 Task: Customize the metronome sound to match the mood or genre of the project.
Action: Mouse pressed left at (20, 215)
Screenshot: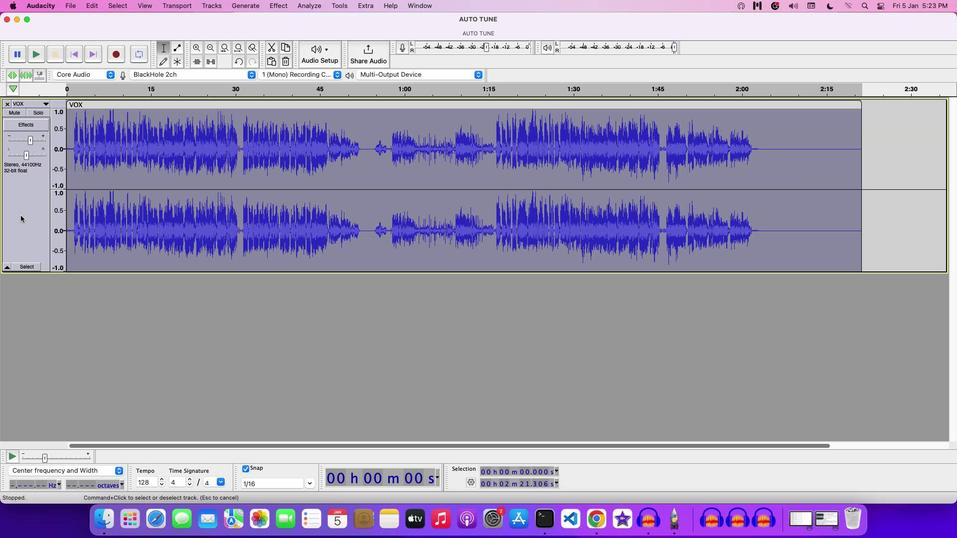 
Action: Mouse pressed left at (20, 215)
Screenshot: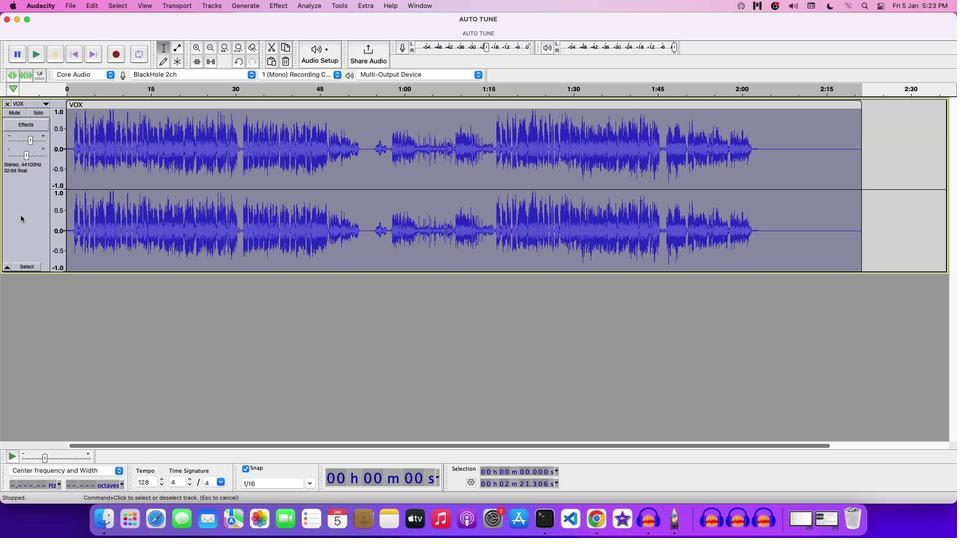 
Action: Mouse moved to (67, 1)
Screenshot: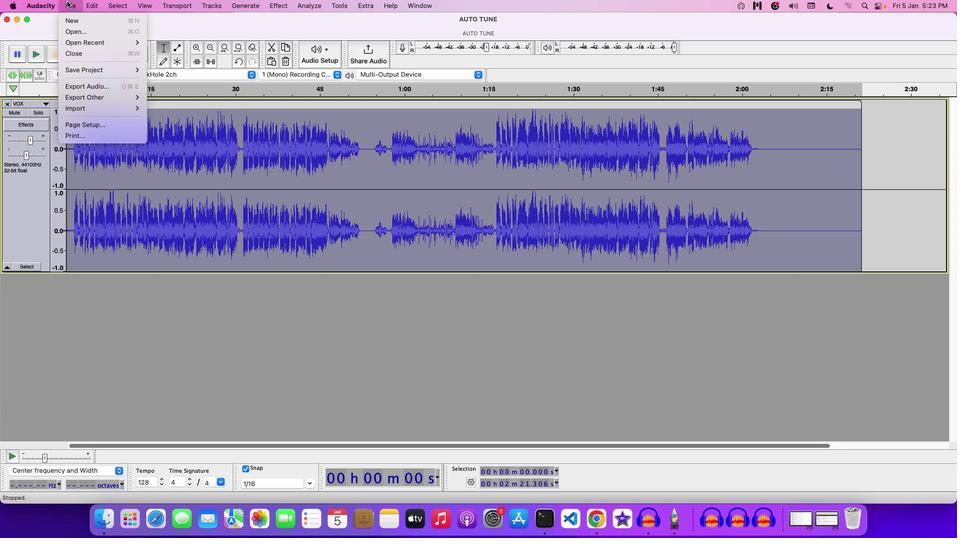 
Action: Mouse pressed left at (67, 1)
Screenshot: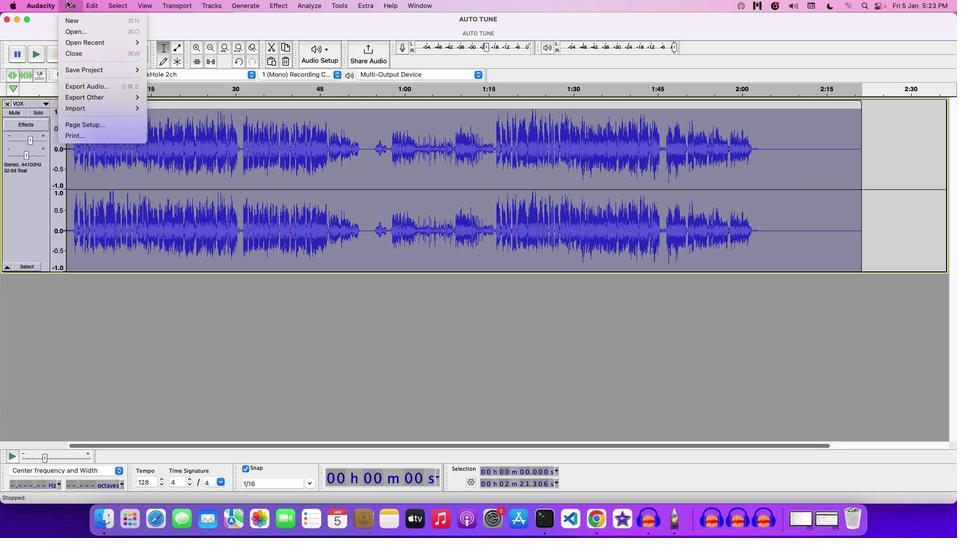 
Action: Mouse moved to (258, 86)
Screenshot: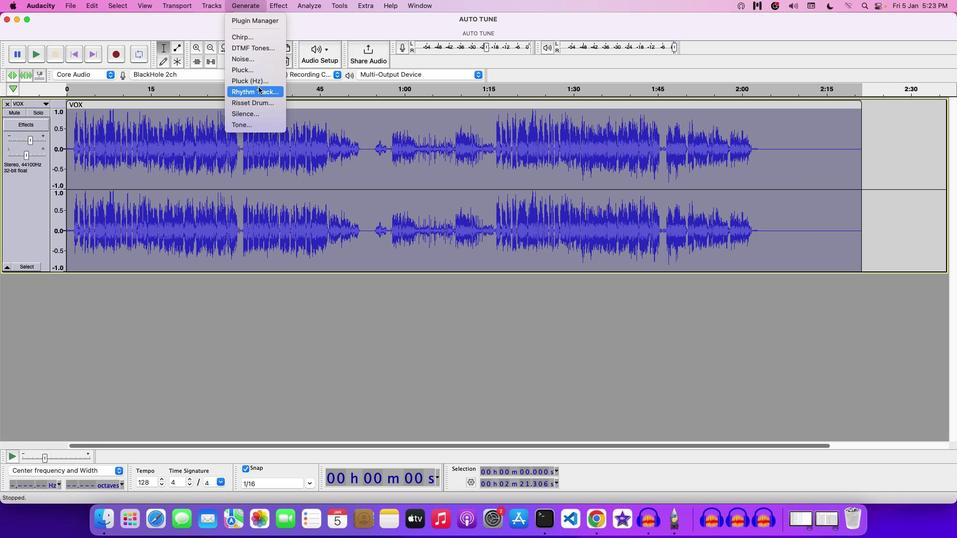 
Action: Mouse pressed left at (258, 86)
Screenshot: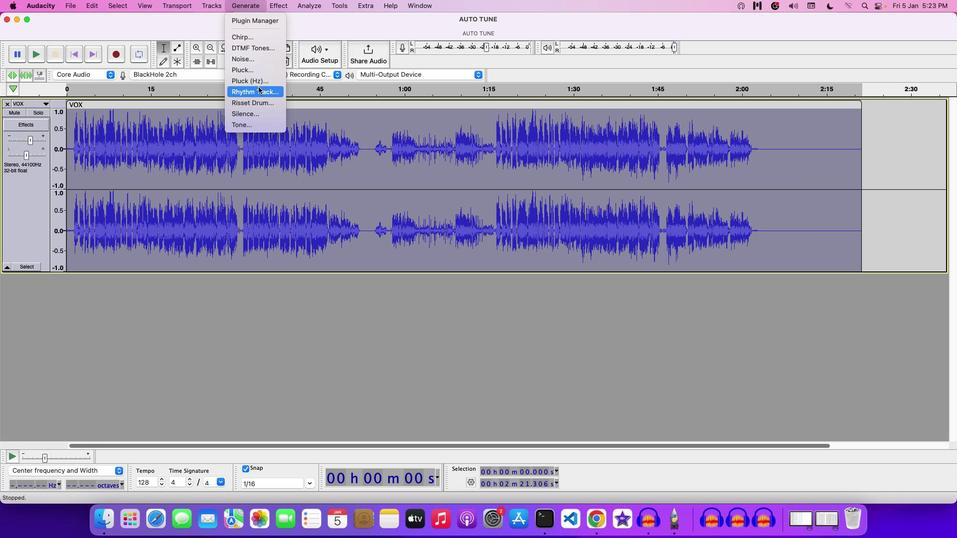 
Action: Mouse moved to (473, 312)
Screenshot: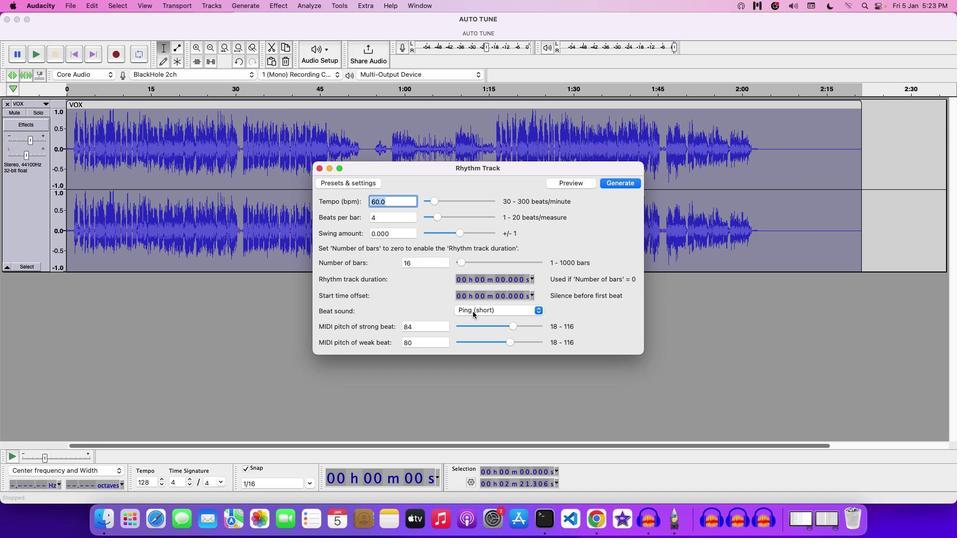 
Action: Mouse pressed left at (473, 312)
Screenshot: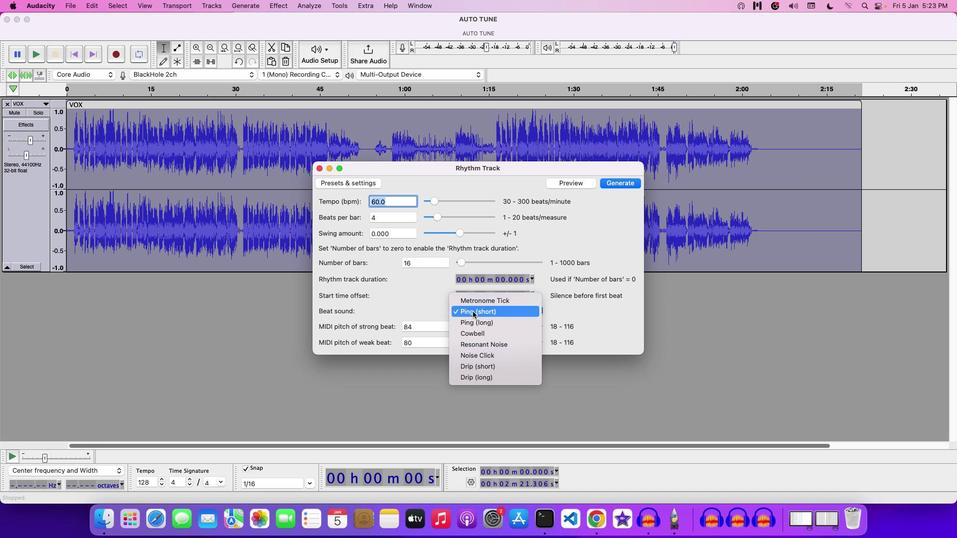 
Action: Mouse moved to (477, 305)
Screenshot: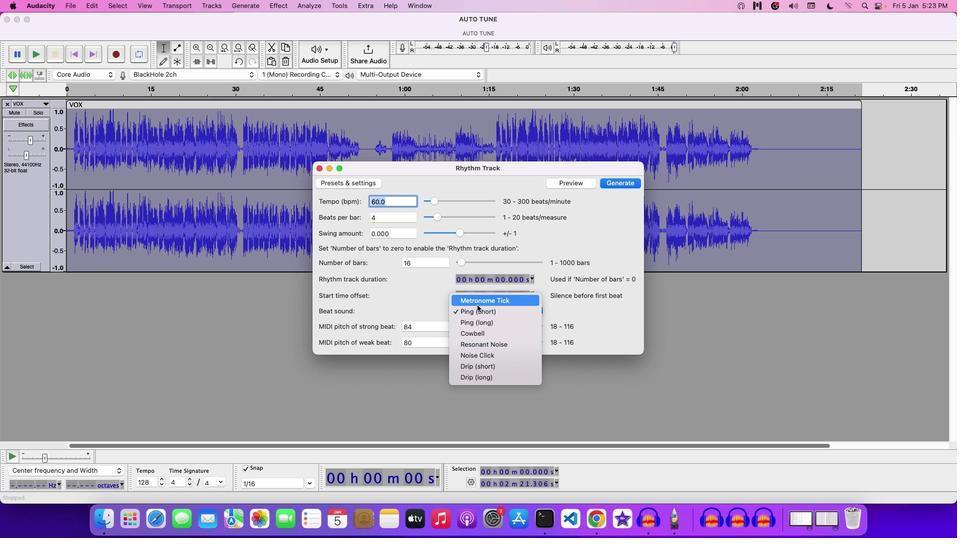 
Action: Mouse pressed left at (477, 305)
Screenshot: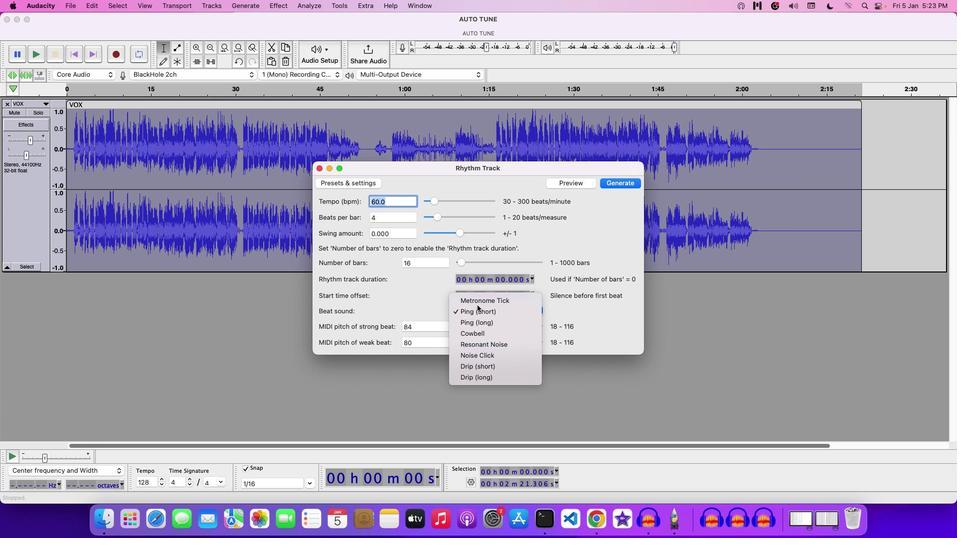 
Action: Mouse moved to (565, 184)
Screenshot: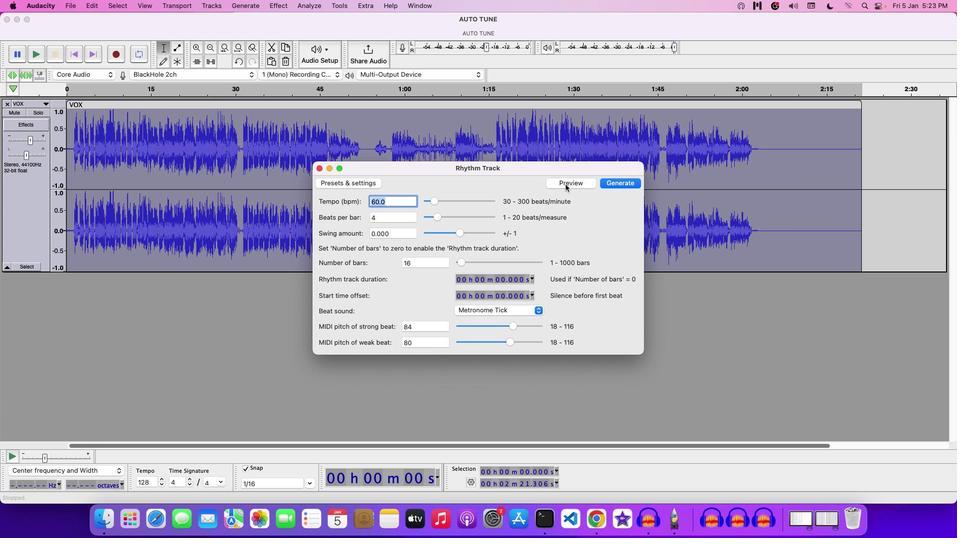 
Action: Mouse pressed left at (565, 184)
Screenshot: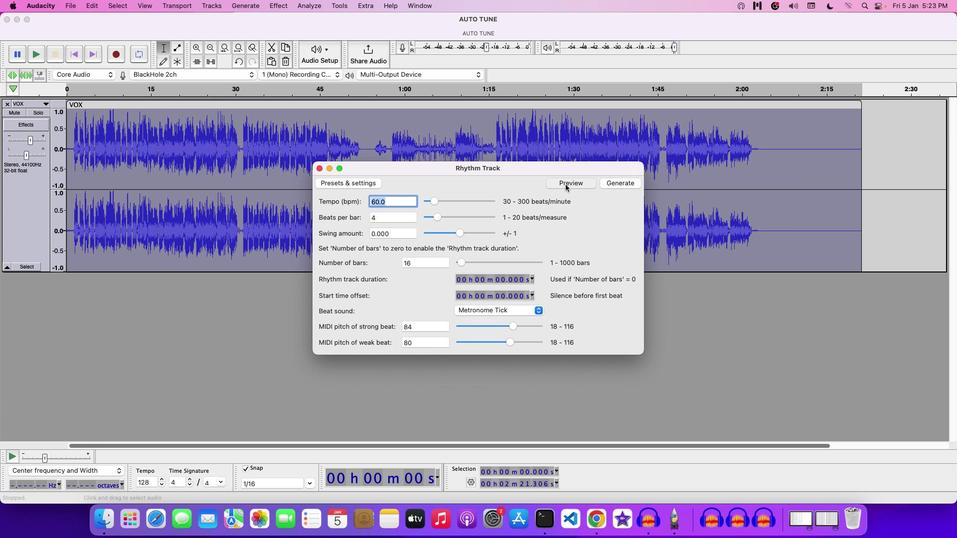 
Action: Mouse moved to (614, 184)
Screenshot: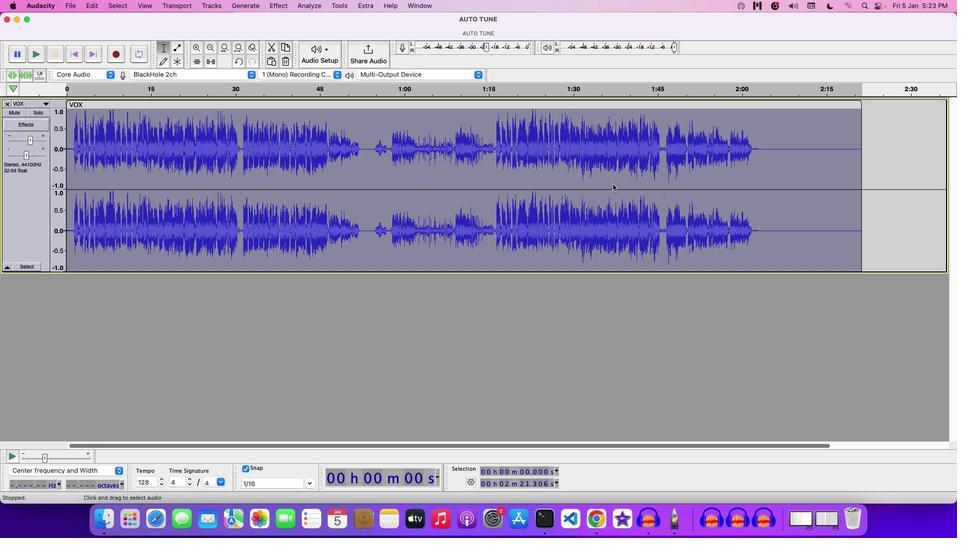 
Action: Mouse pressed left at (614, 184)
Screenshot: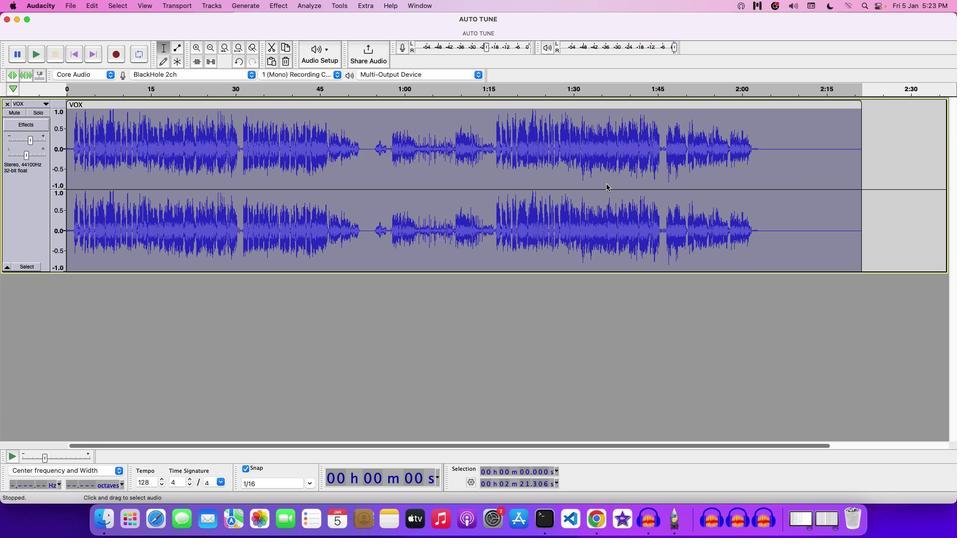 
Action: Mouse moved to (259, 208)
Screenshot: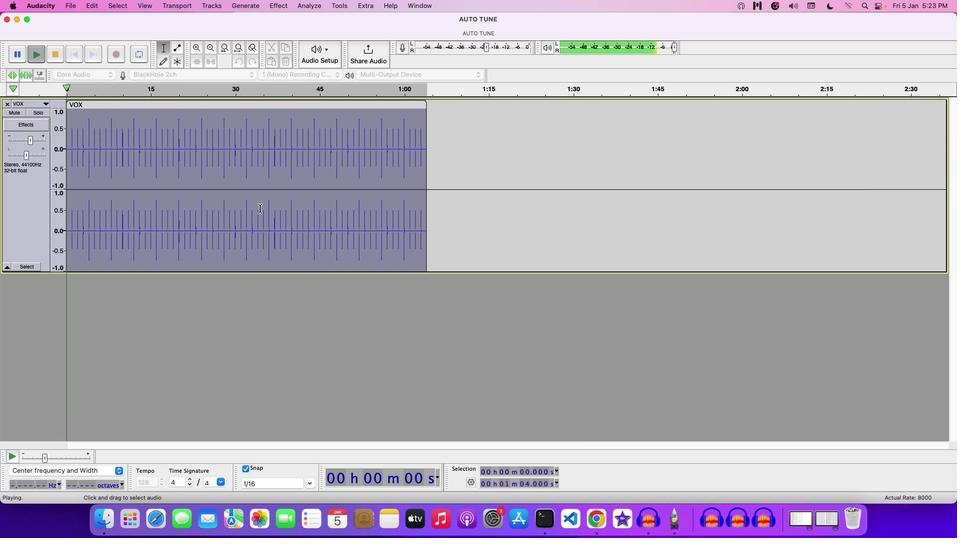 
Action: Key pressed Key.space
Screenshot: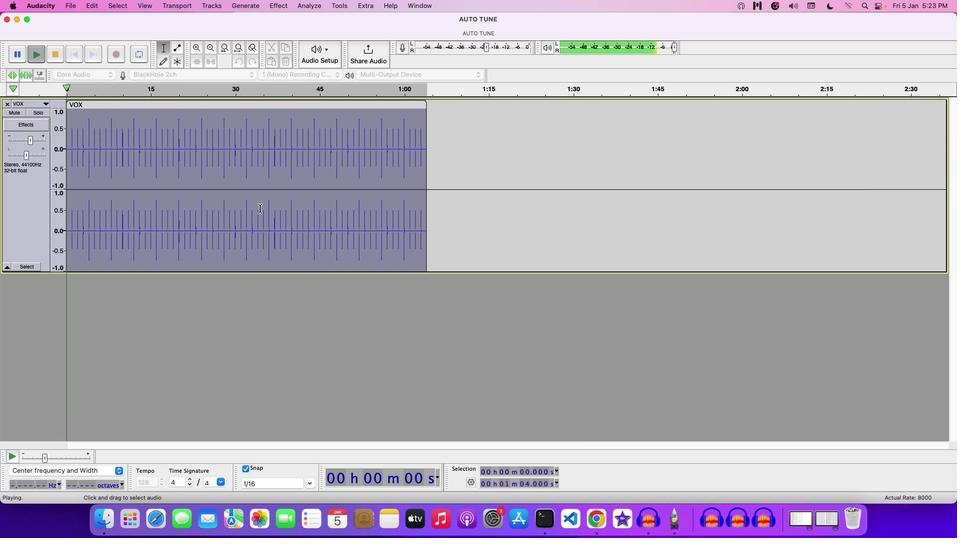 
Action: Mouse moved to (32, 141)
Screenshot: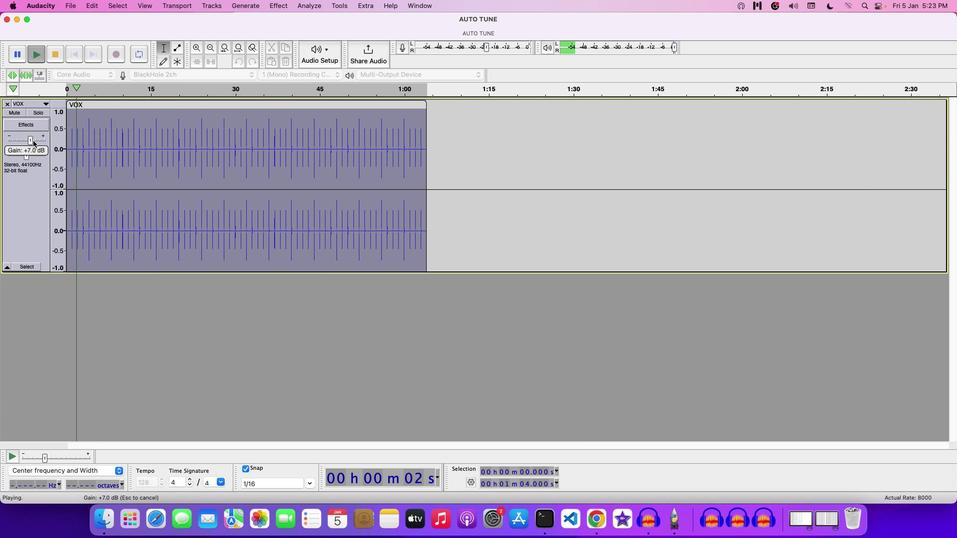
Action: Mouse pressed left at (32, 141)
Screenshot: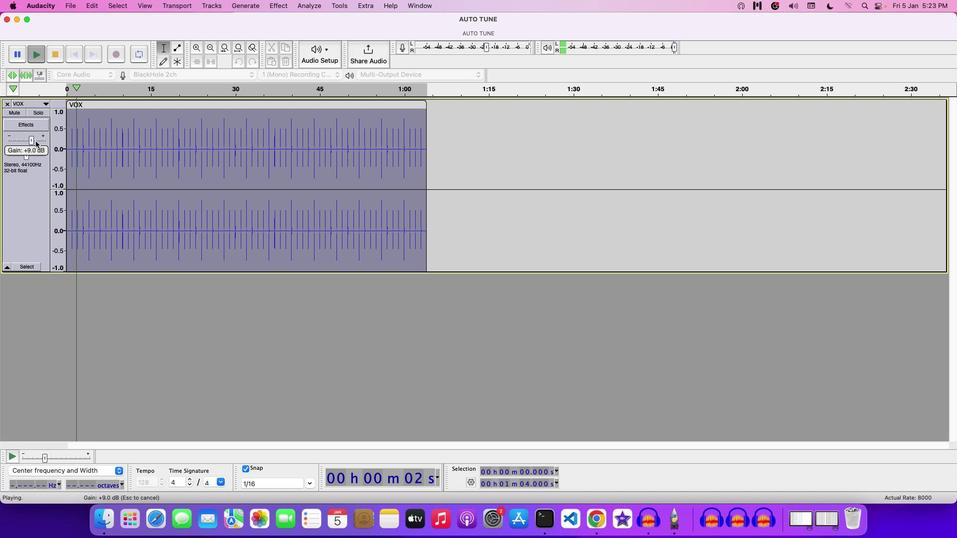 
Action: Mouse moved to (34, 141)
Screenshot: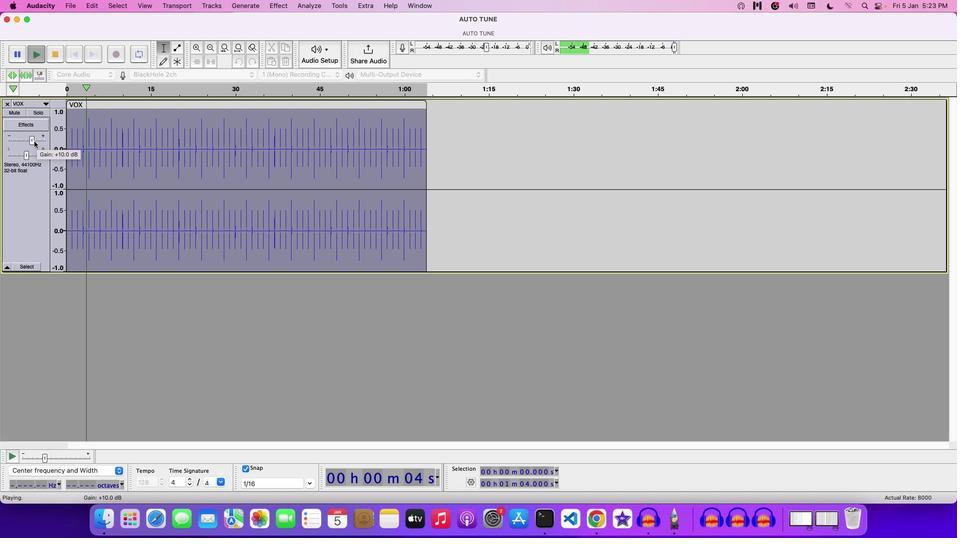 
Action: Mouse pressed left at (34, 141)
Screenshot: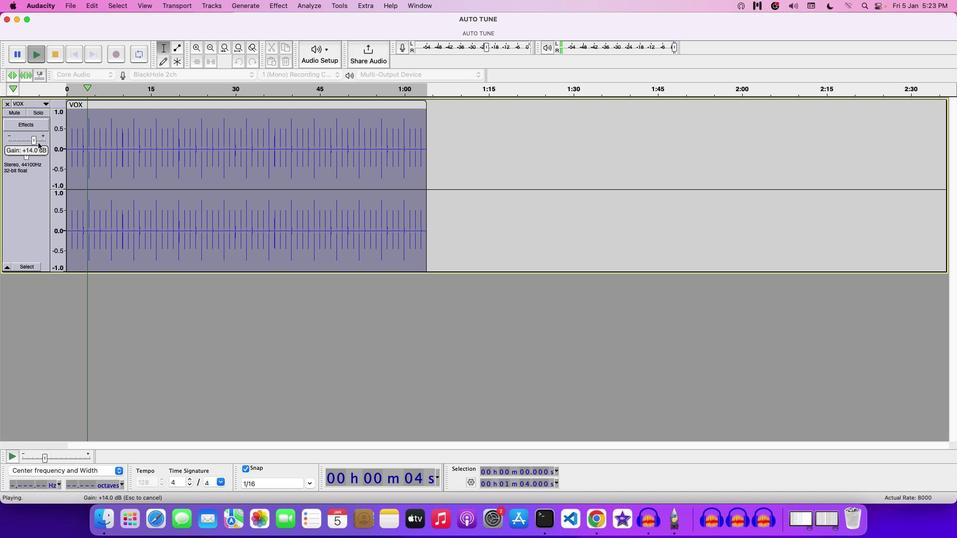 
Action: Mouse moved to (280, 165)
Screenshot: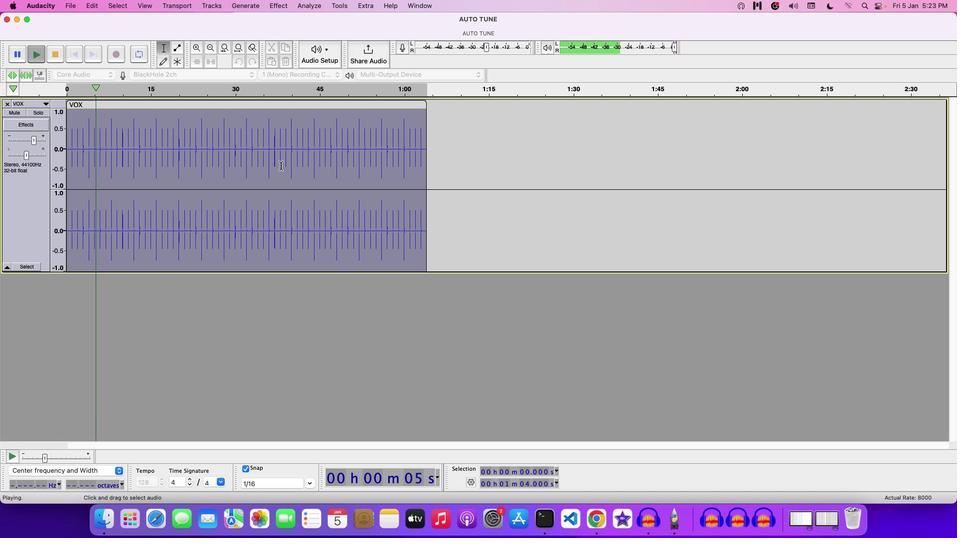 
Action: Mouse scrolled (280, 165) with delta (0, 0)
Screenshot: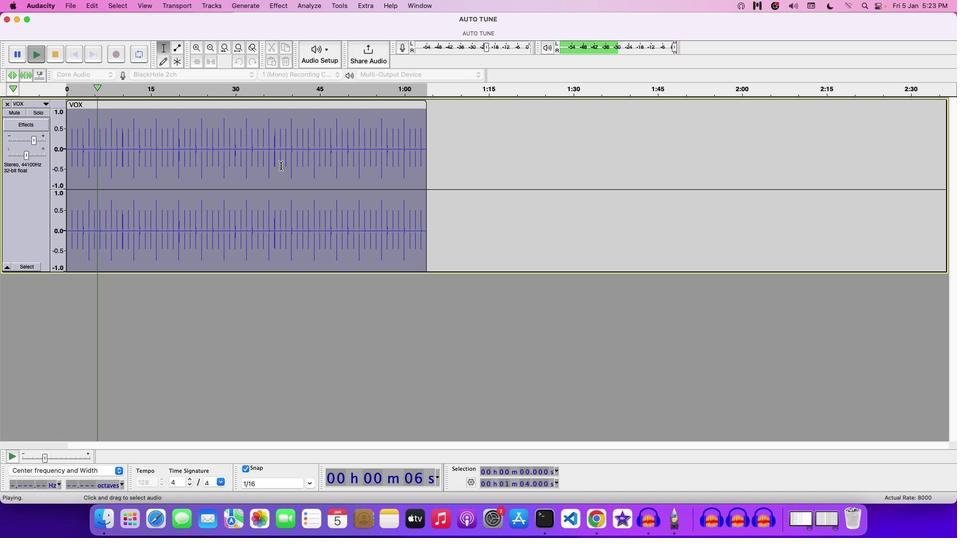 
Action: Mouse moved to (280, 165)
Screenshot: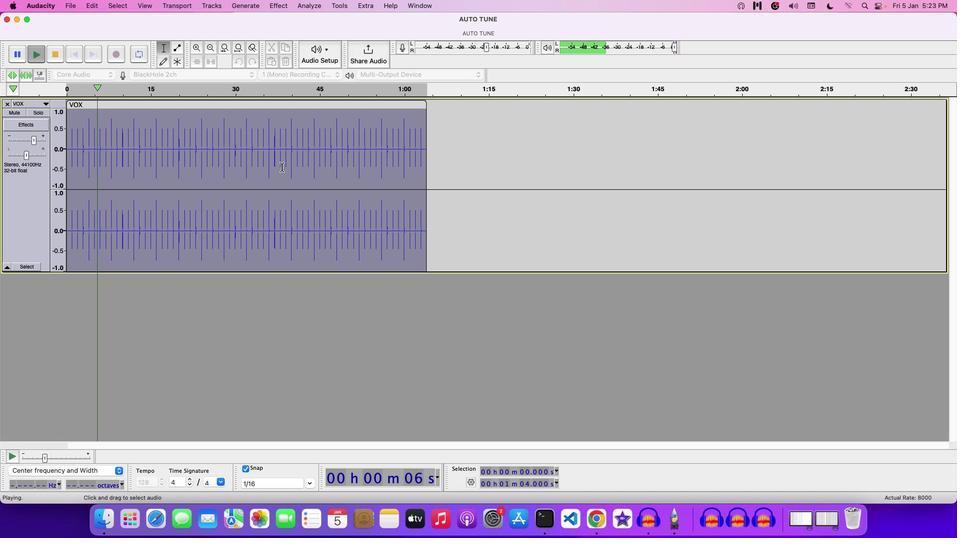 
Action: Mouse scrolled (280, 165) with delta (0, 0)
Screenshot: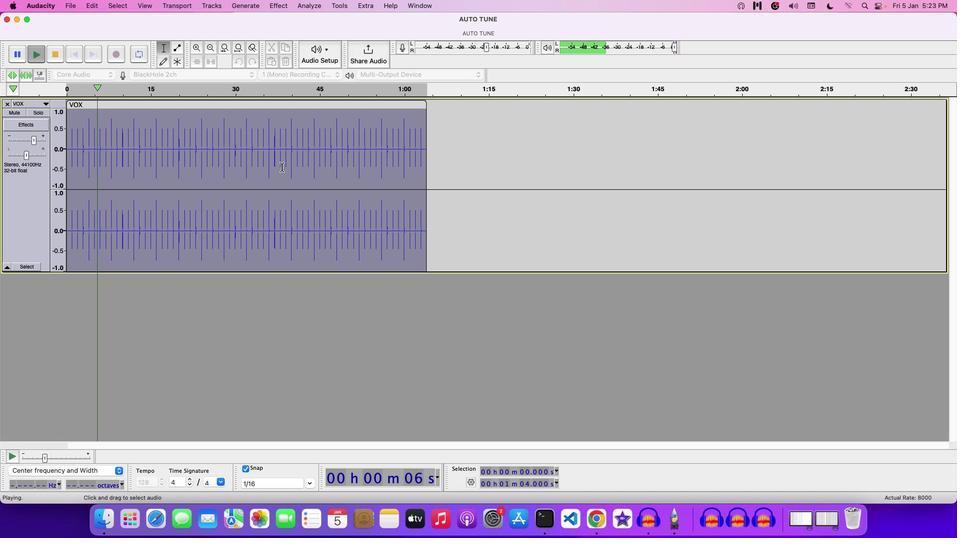 
Action: Mouse moved to (280, 166)
Screenshot: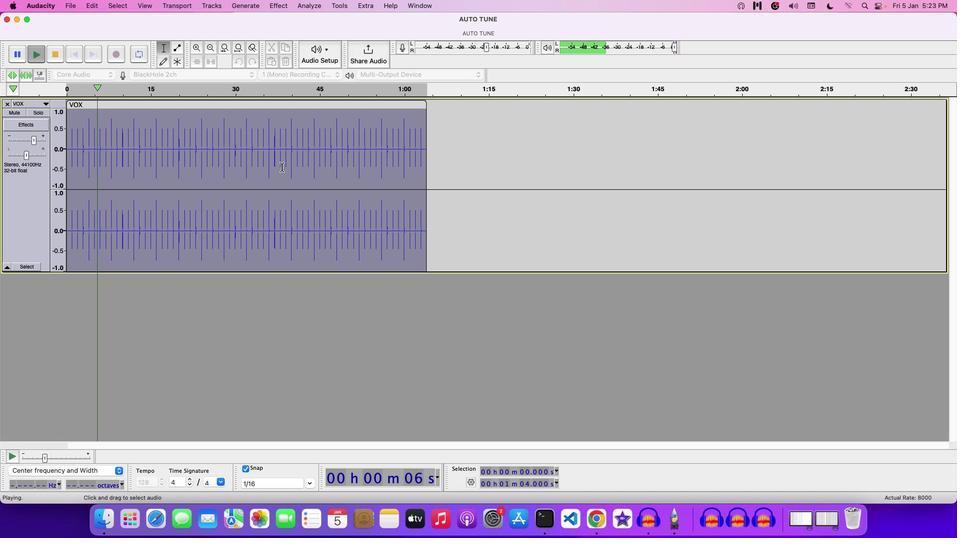 
Action: Mouse scrolled (280, 166) with delta (0, 1)
Screenshot: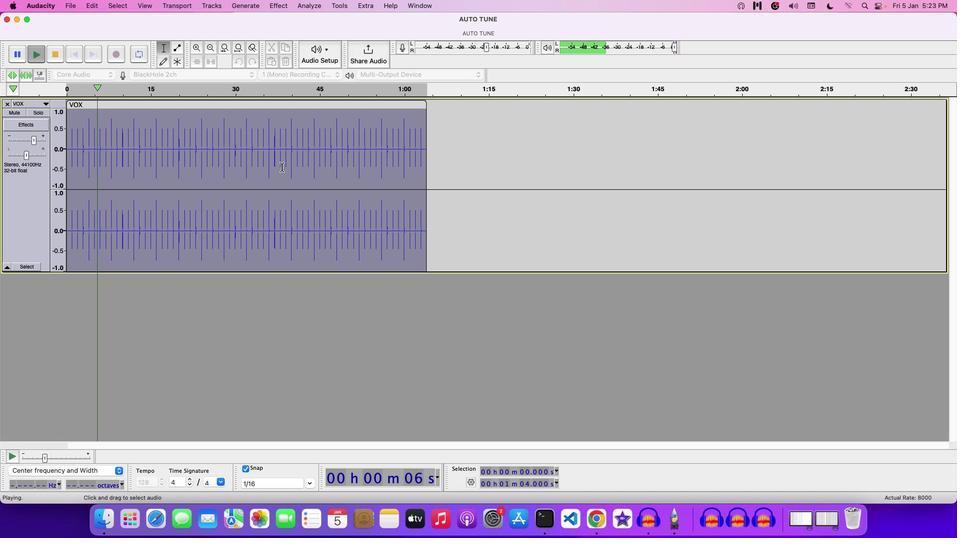 
Action: Mouse scrolled (280, 166) with delta (0, 1)
Screenshot: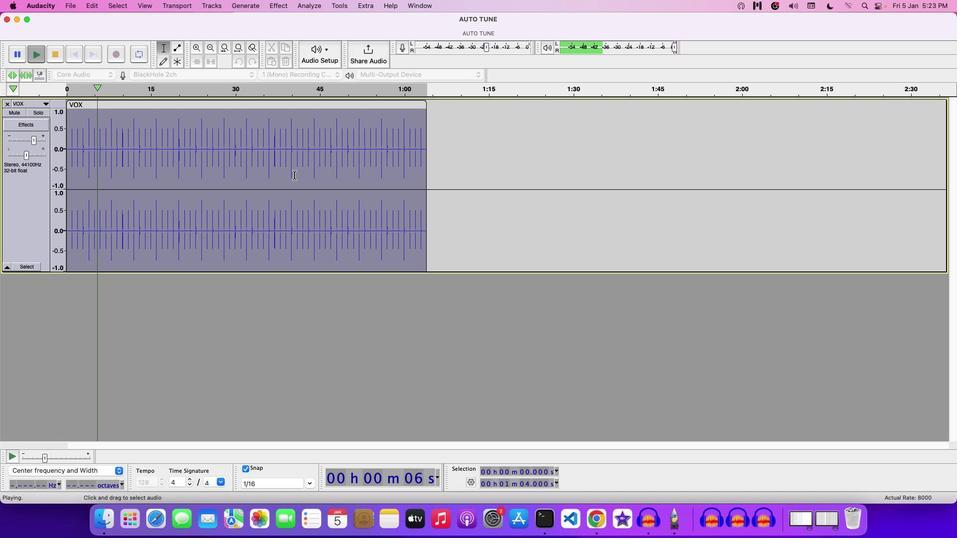 
Action: Mouse moved to (34, 142)
Screenshot: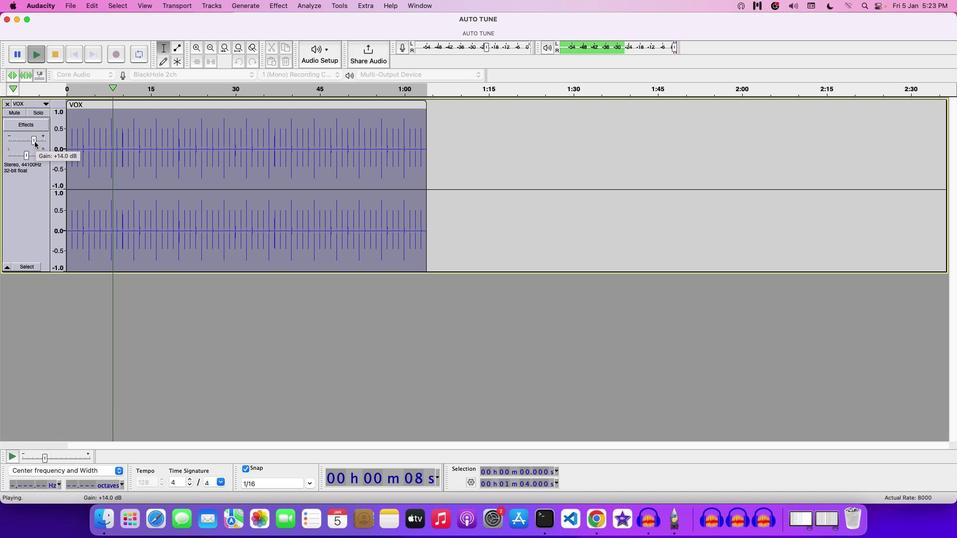 
Action: Mouse pressed left at (34, 142)
Screenshot: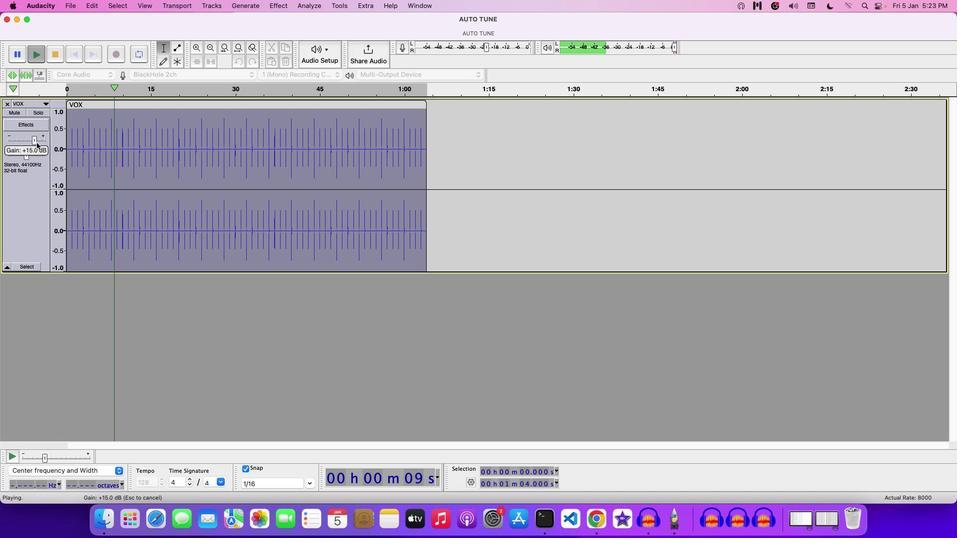 
Action: Mouse moved to (242, 185)
Screenshot: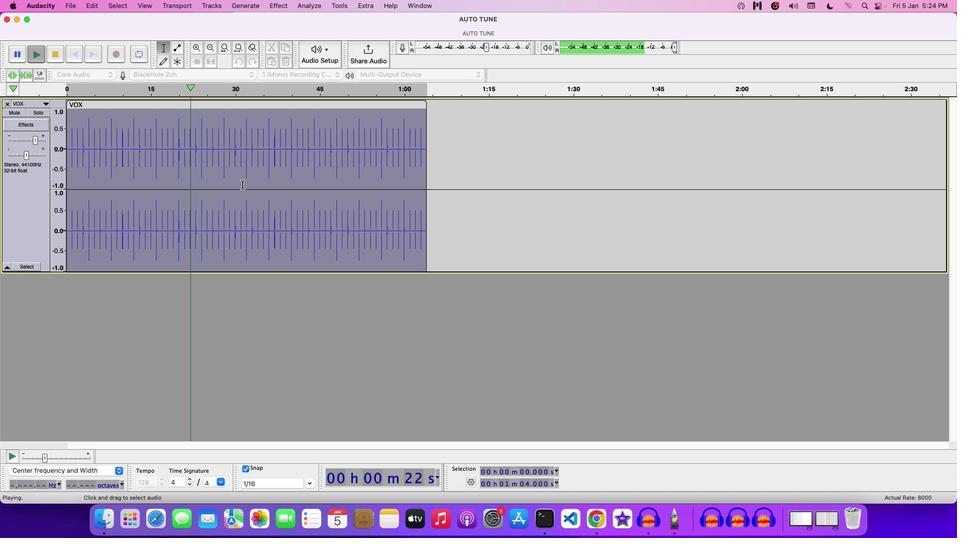 
Action: Key pressed Key.space
Screenshot: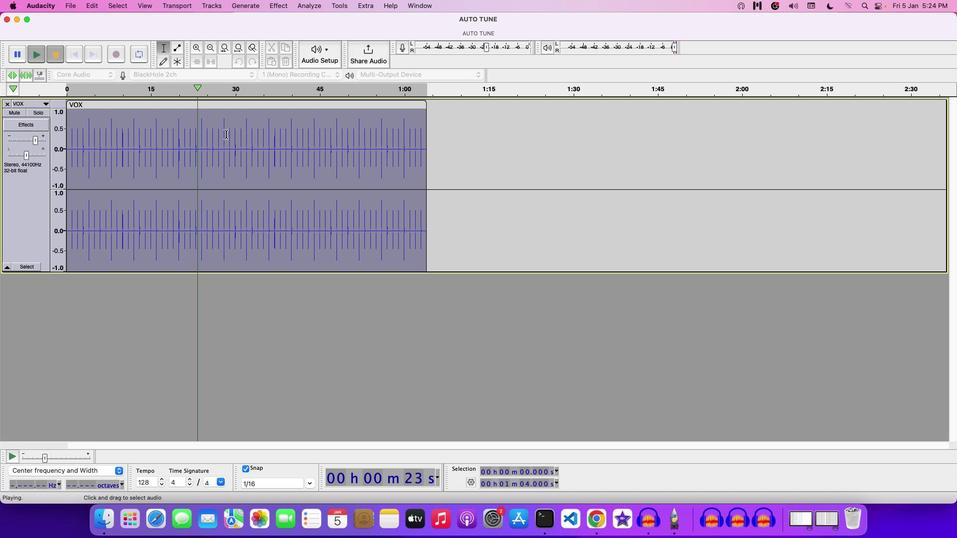 
Action: Mouse moved to (66, 4)
Screenshot: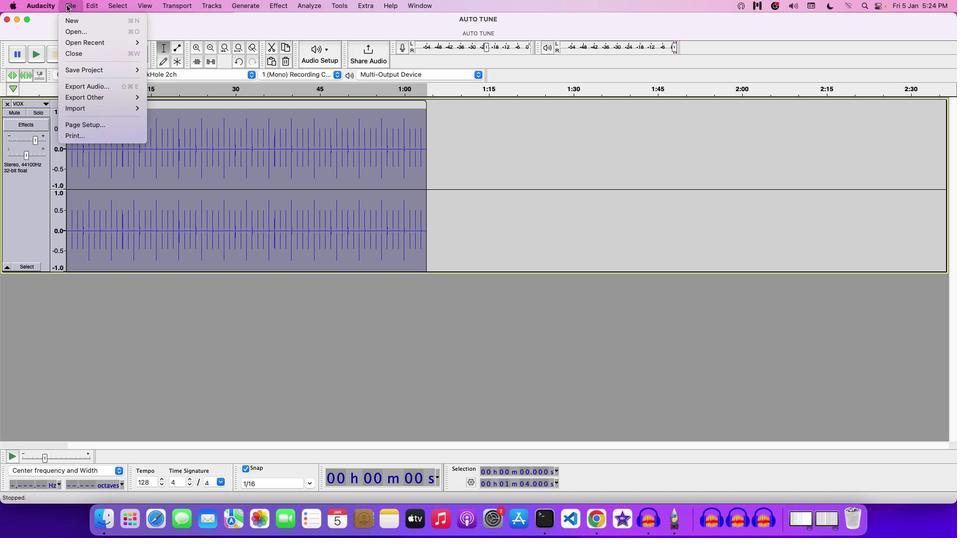 
Action: Mouse pressed left at (66, 4)
Screenshot: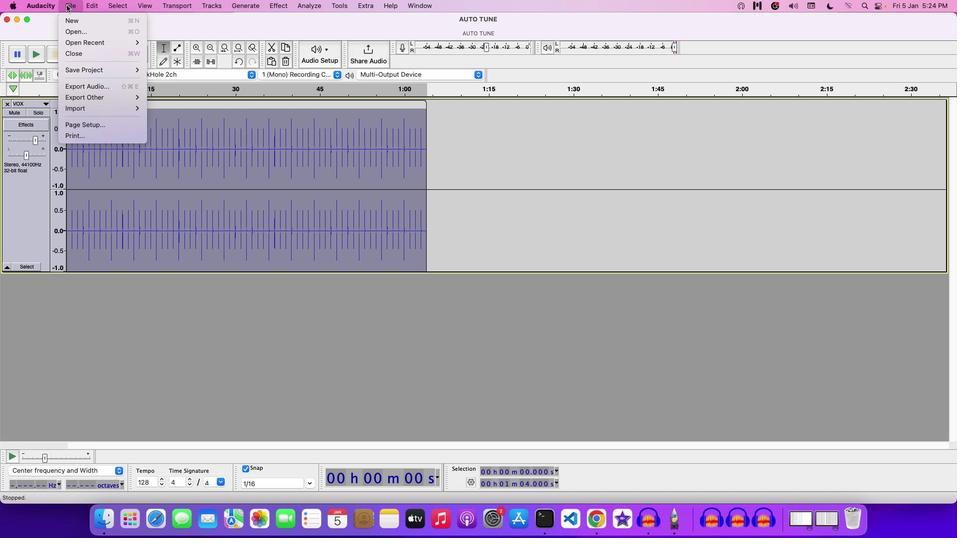 
Action: Mouse moved to (86, 67)
Screenshot: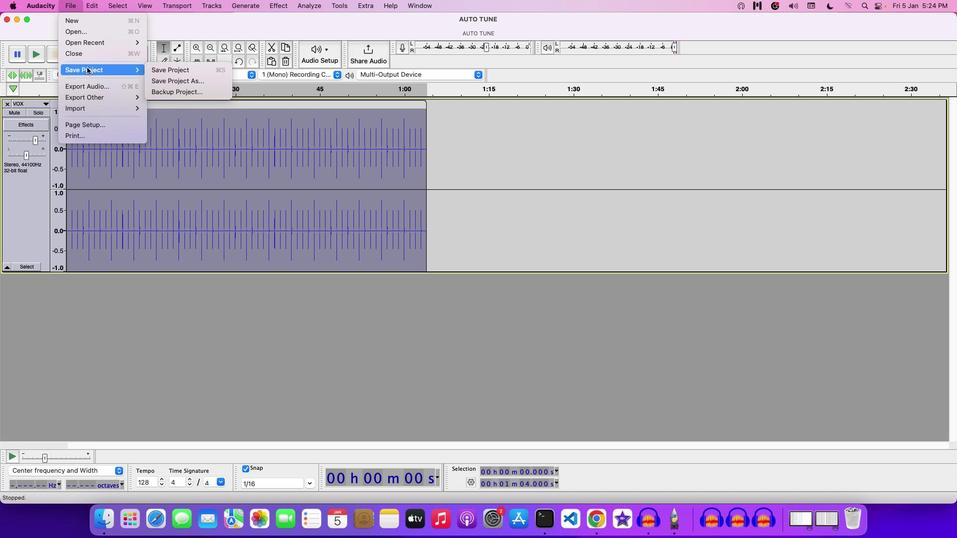 
Action: Mouse pressed left at (86, 67)
Screenshot: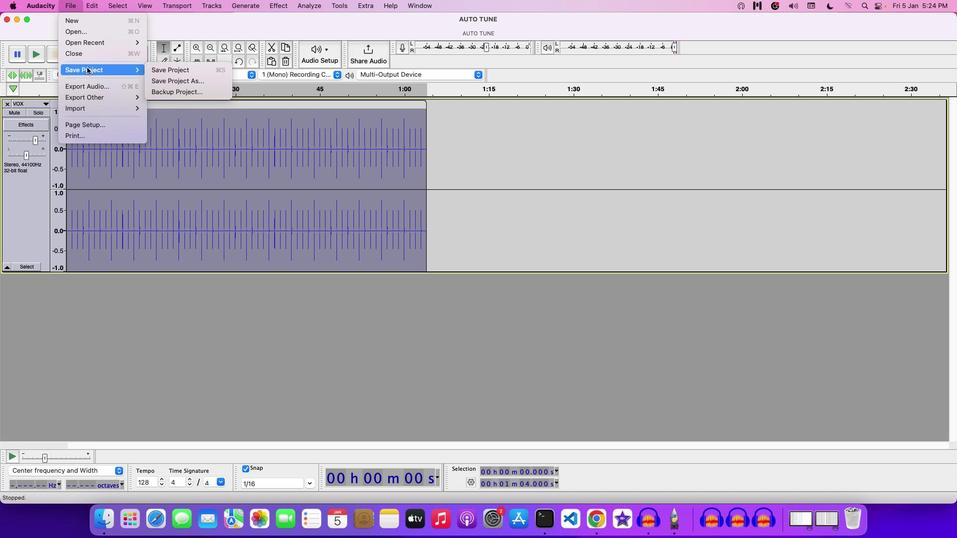 
Action: Mouse moved to (151, 72)
Screenshot: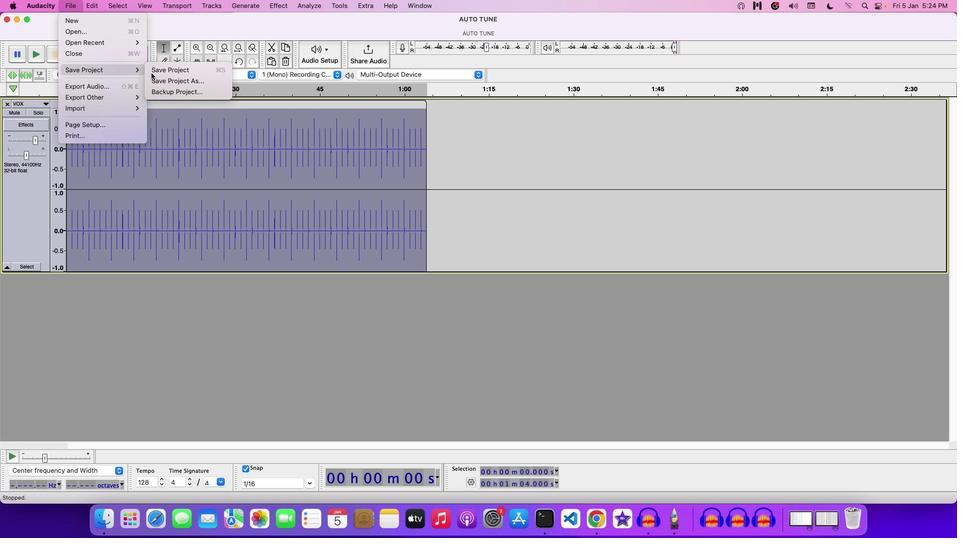 
Action: Mouse pressed left at (151, 72)
Screenshot: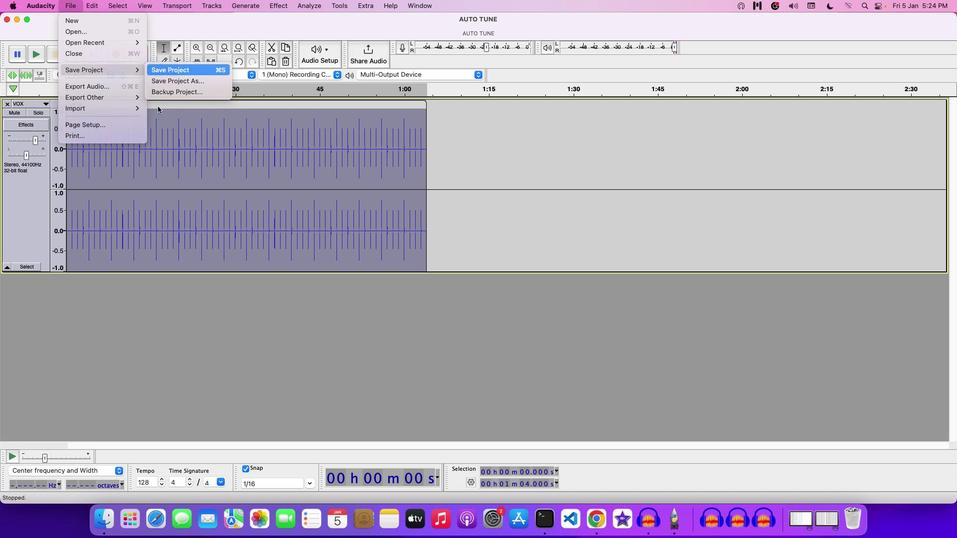 
Action: Mouse moved to (311, 192)
Screenshot: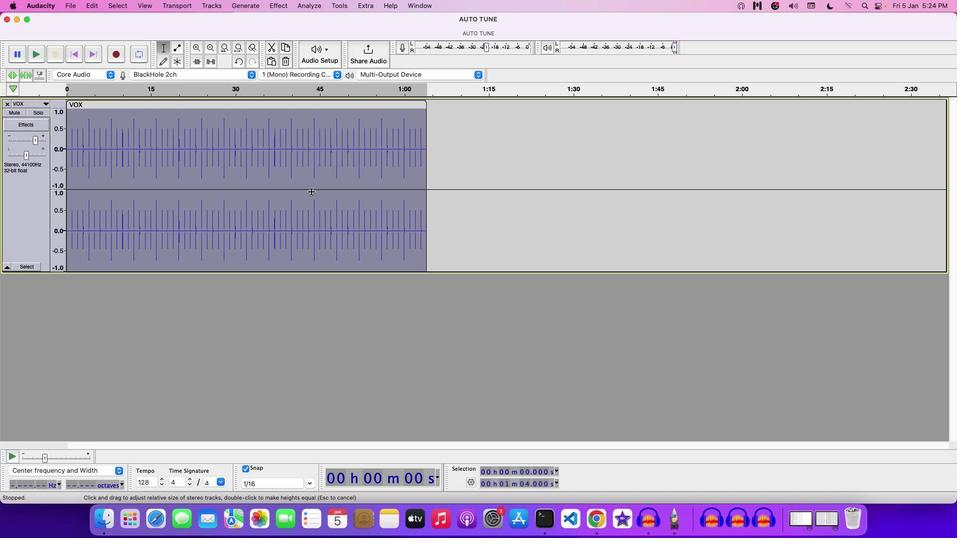 
Action: Key pressed Key.backspace
Screenshot: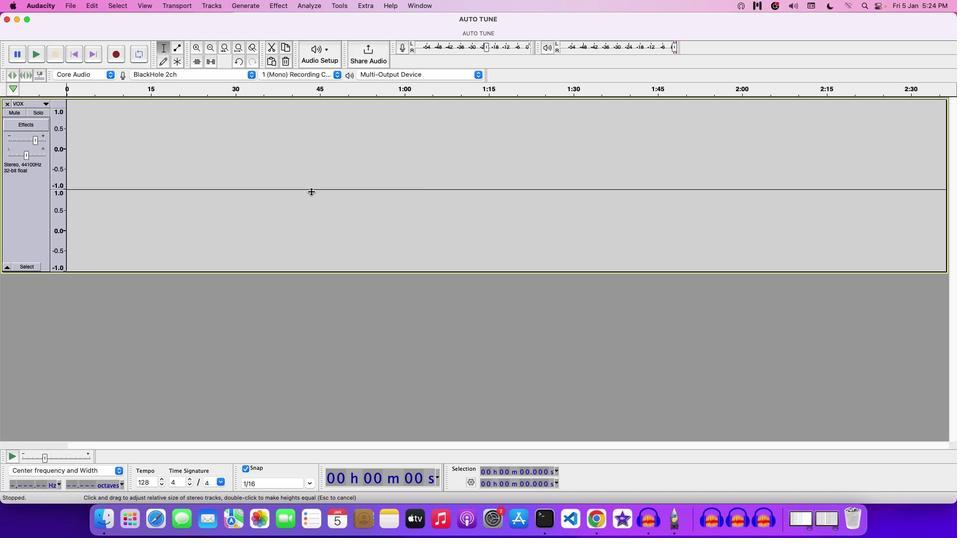 
Action: Mouse moved to (74, 12)
Screenshot: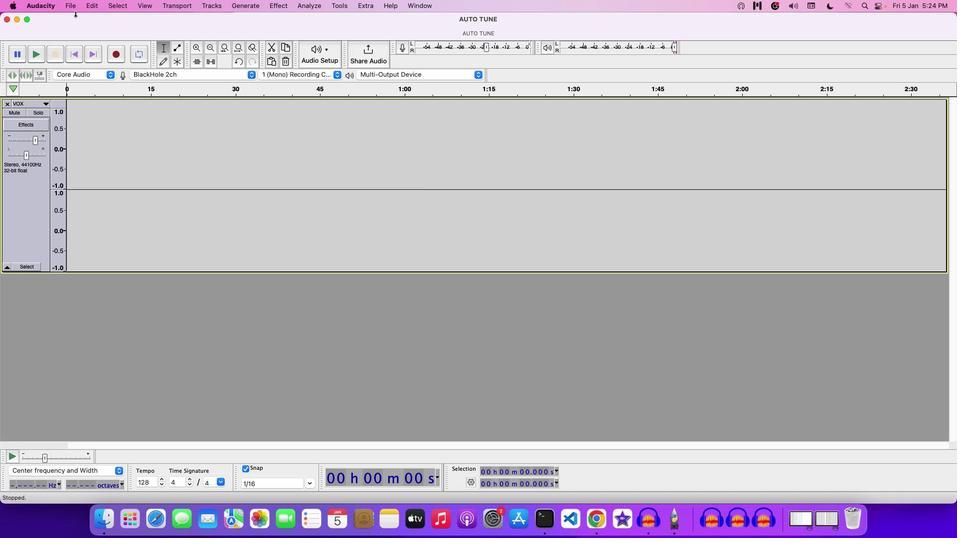 
Action: Mouse pressed left at (74, 12)
Screenshot: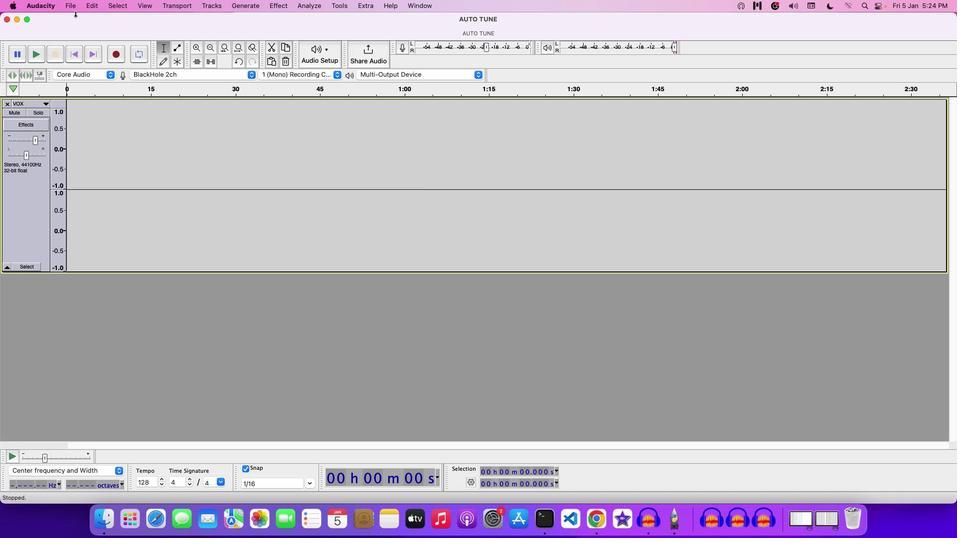 
Action: Mouse moved to (74, 10)
Screenshot: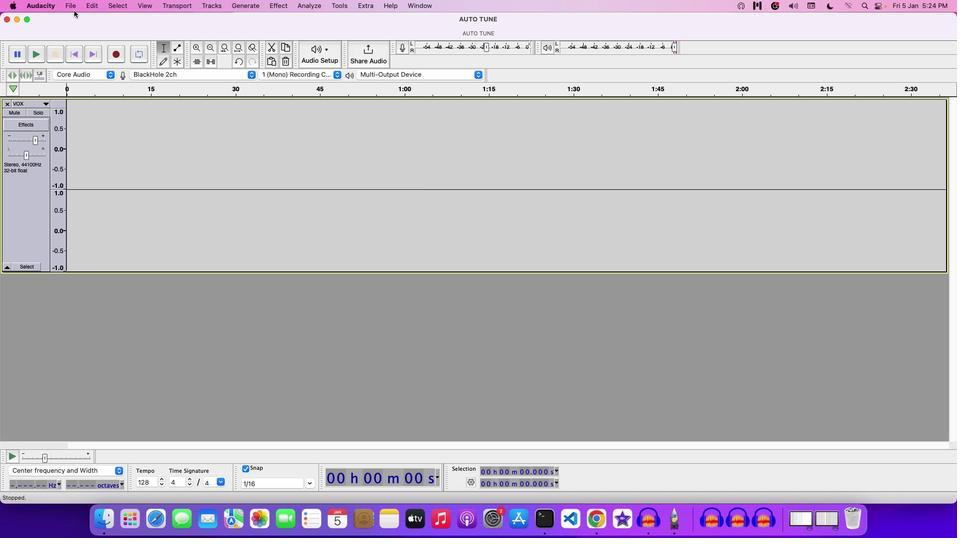 
Action: Mouse pressed left at (74, 10)
Screenshot: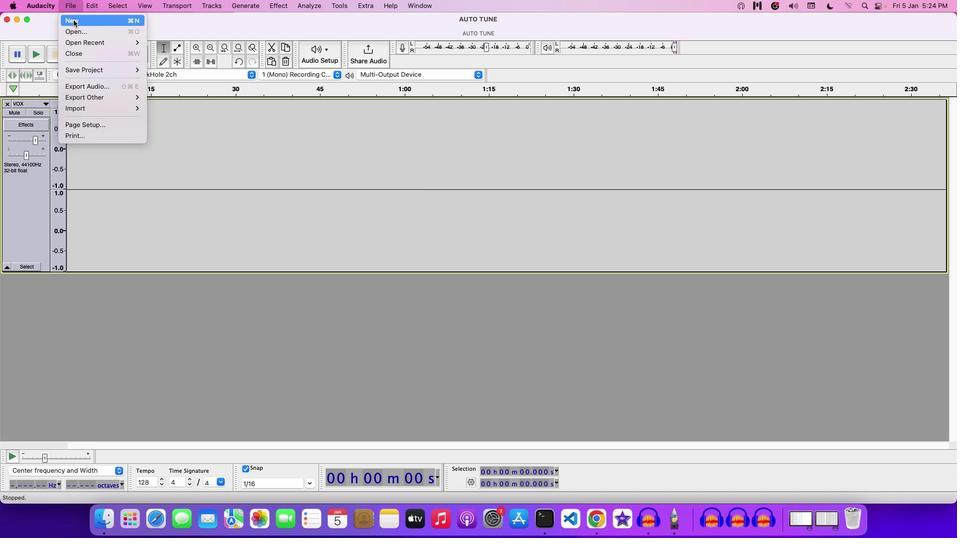 
Action: Mouse moved to (161, 81)
Screenshot: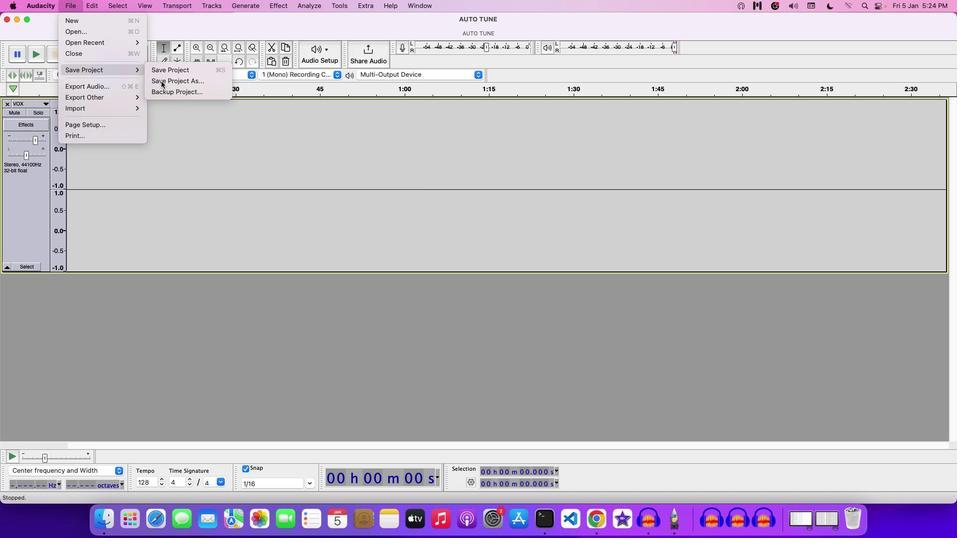 
Action: Mouse pressed left at (161, 81)
Screenshot: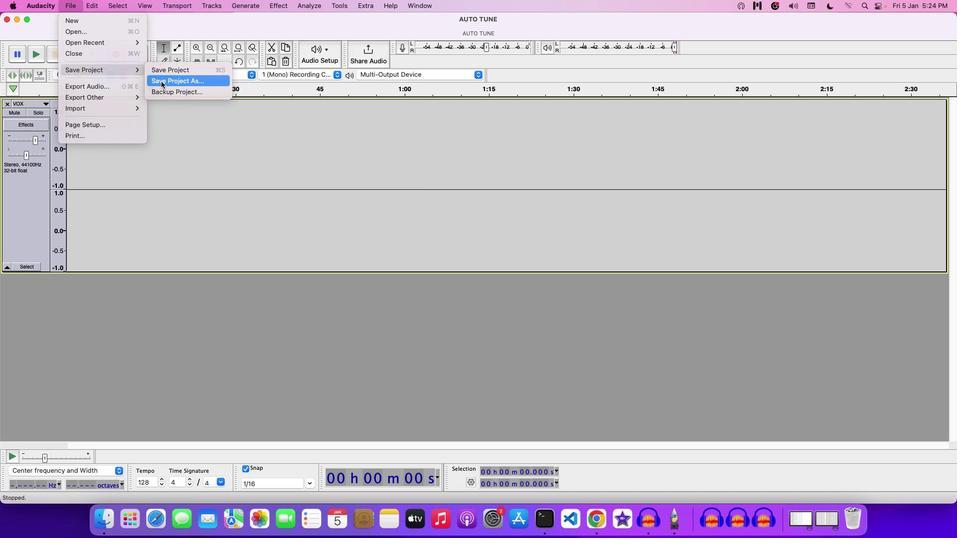 
Action: Mouse moved to (315, 186)
Screenshot: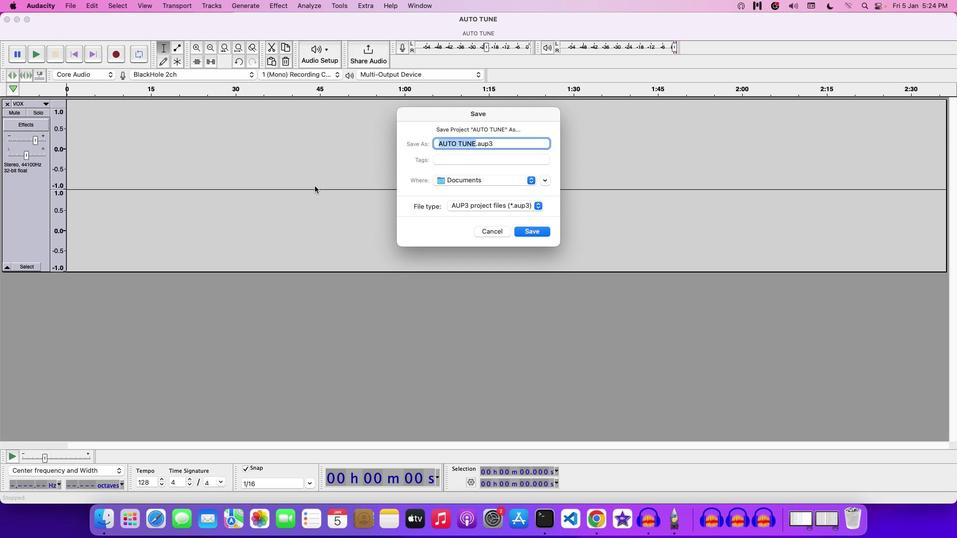 
Action: Key pressed Key.backspace'C''U''S''T''O''M''I''Z''E''D'Key.space'A''U''D''I''O'Key.backspaceKey.backspaceKey.backspaceKey.backspaceKey.backspace'M''E''T''R''O''N''O''M''E'Key.space'S''O''U''B''D'Key.backspaceKey.backspace'N''D'
Screenshot: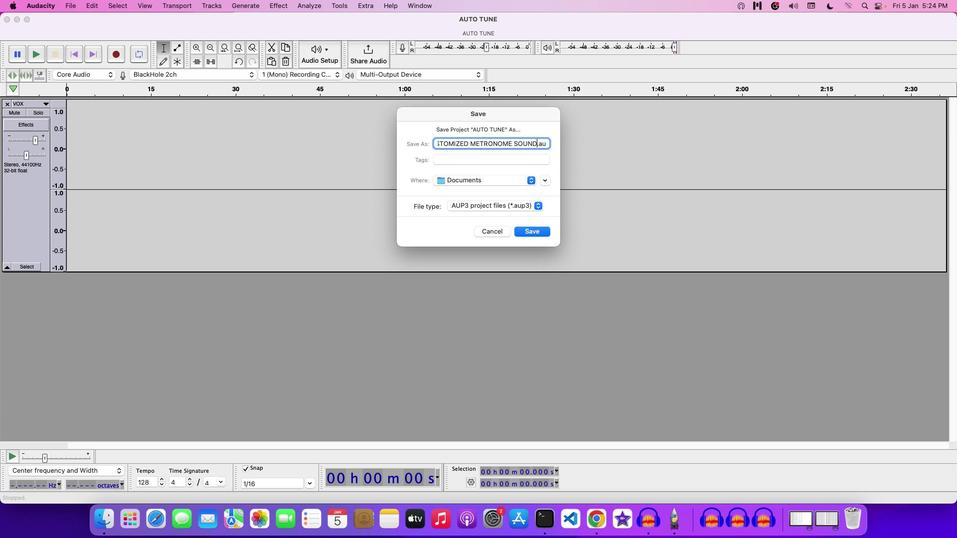 
Action: Mouse moved to (541, 232)
Screenshot: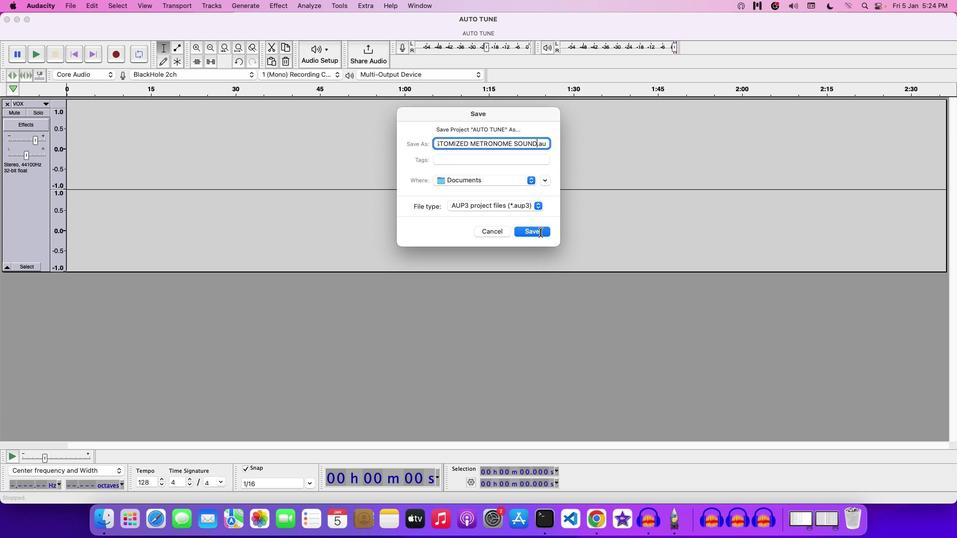 
Action: Mouse pressed left at (541, 232)
Screenshot: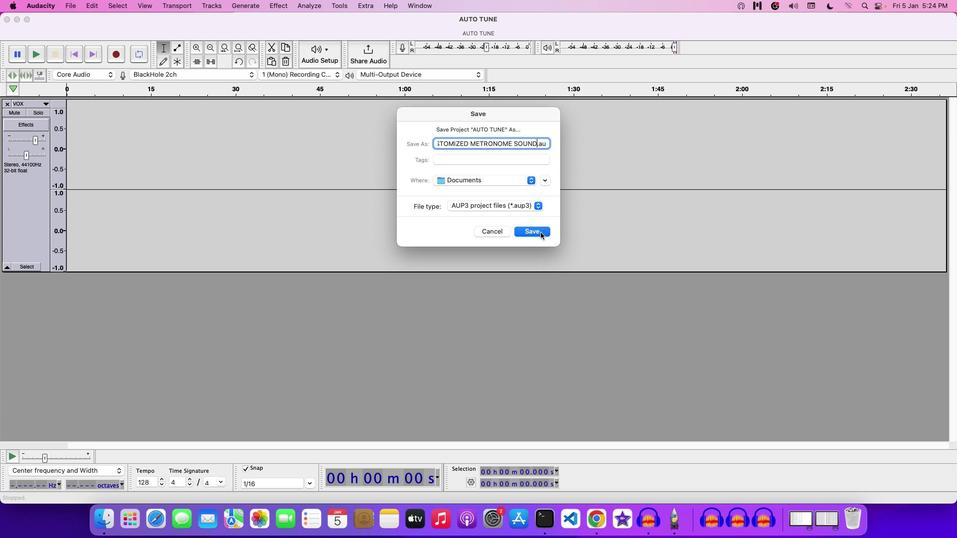 
Action: Mouse moved to (518, 261)
Screenshot: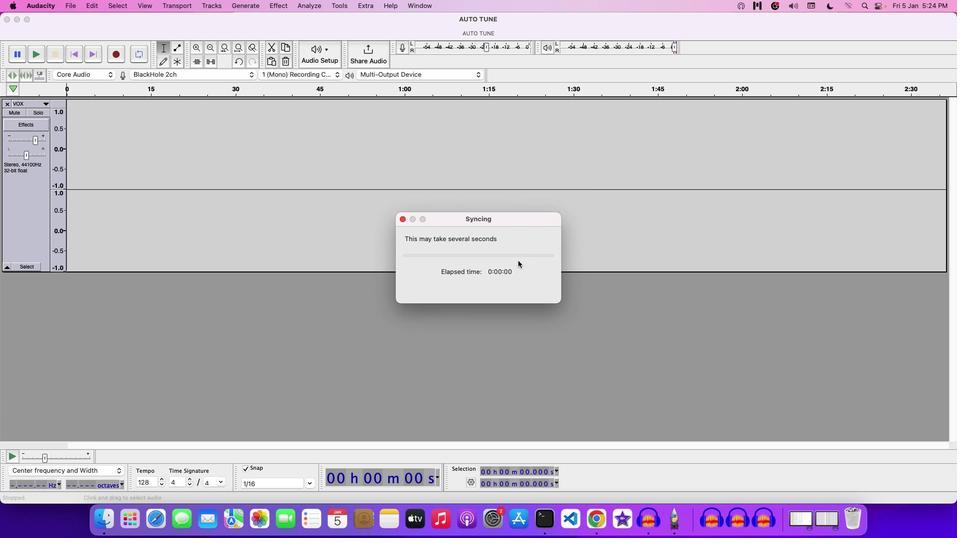 
